 Task: Get directions from Jekyll Island, Georgia, United States to New Haven, Connecticut, United States  and reverse  starting point and destination and check the flight options
Action: Key pressed jekll<Key.space>island,<Key.space>georgia,<Key.space>united<Key.space>states<Key.enter>
Screenshot: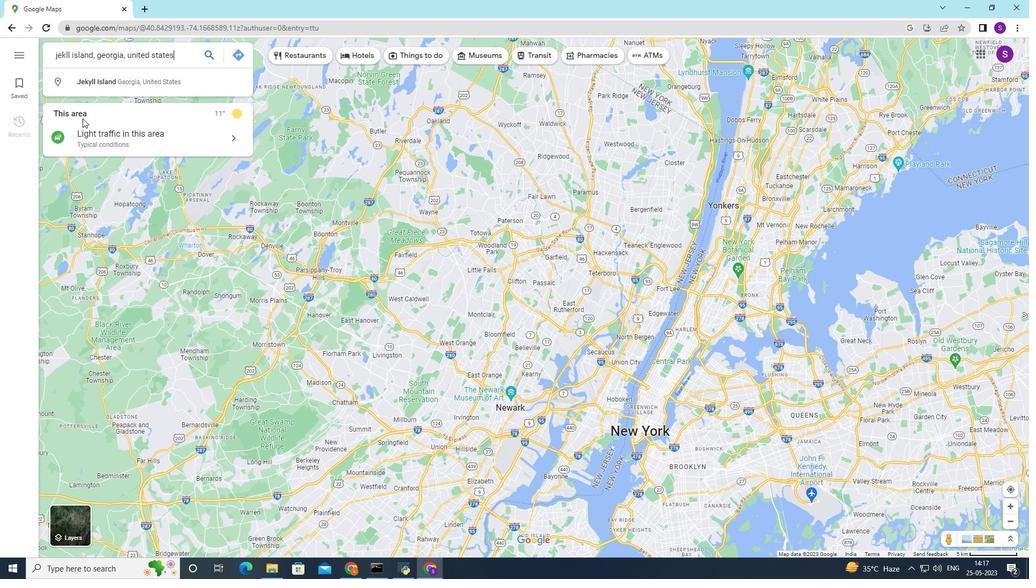 
Action: Mouse moved to (70, 270)
Screenshot: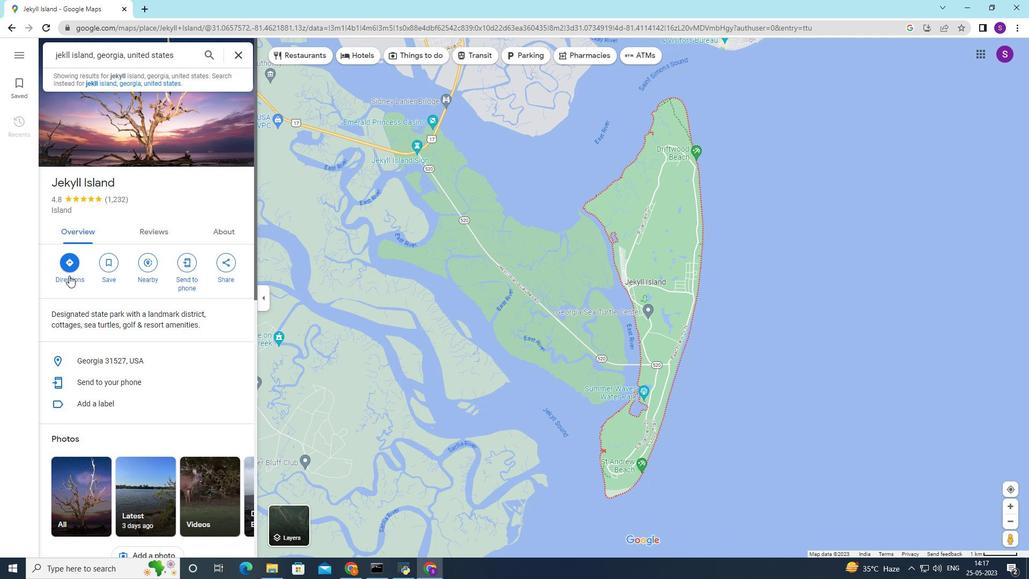 
Action: Mouse pressed left at (70, 270)
Screenshot: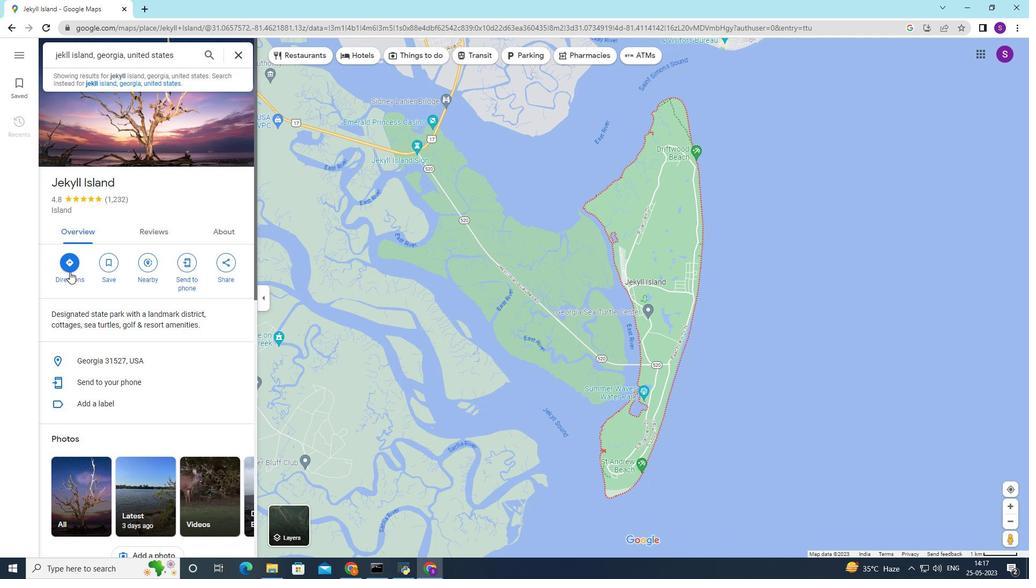 
Action: Mouse moved to (237, 102)
Screenshot: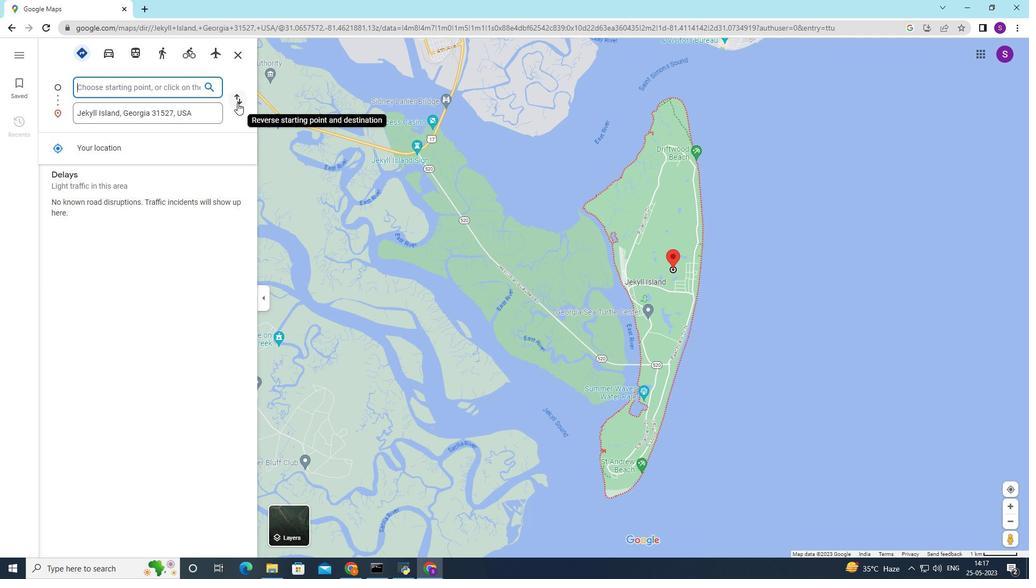 
Action: Mouse pressed left at (237, 102)
Screenshot: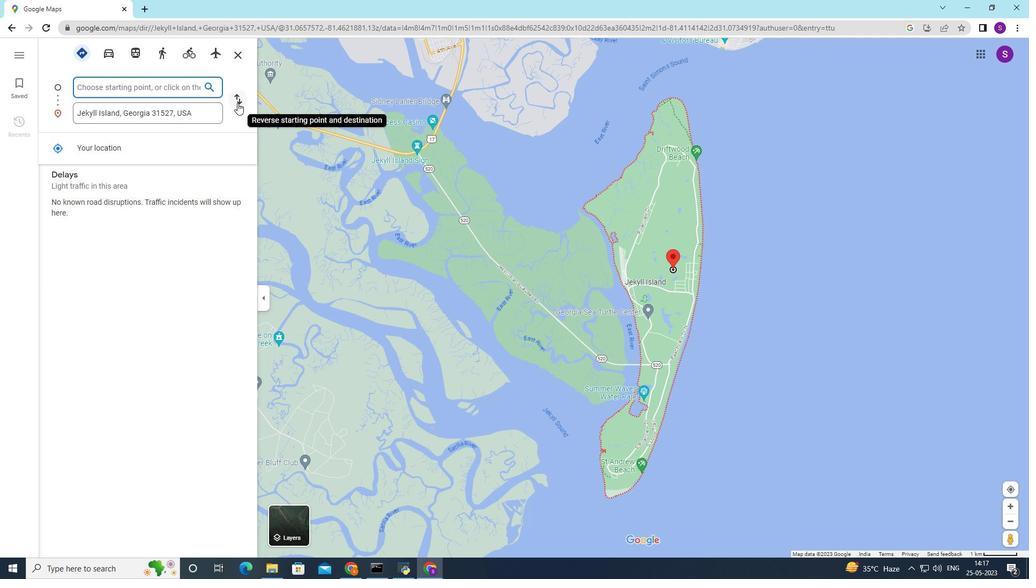 
Action: Mouse moved to (152, 104)
Screenshot: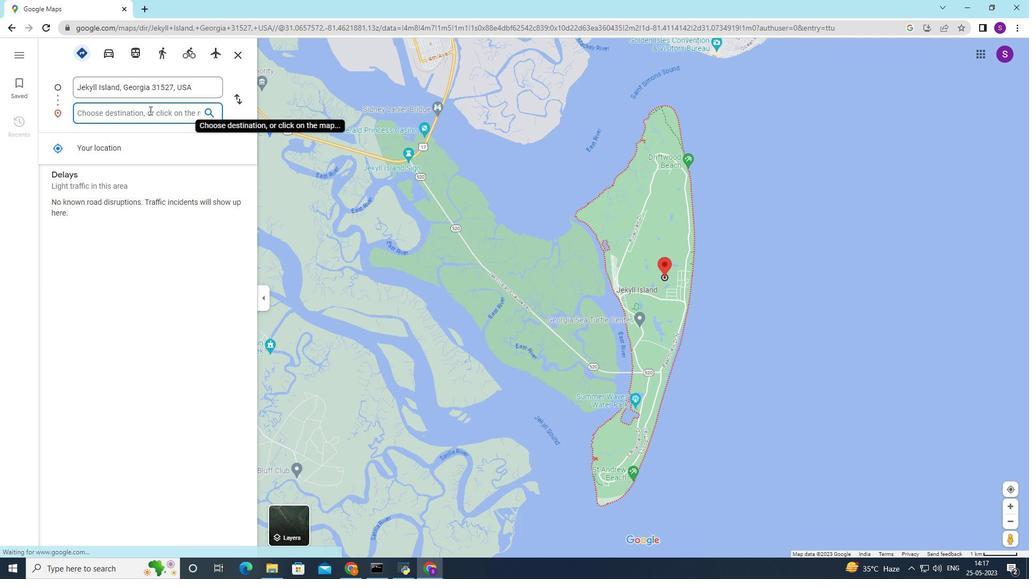 
Action: Key pressed new<Key.space>haven<Key.space>connecticut,<Key.space>uni
Screenshot: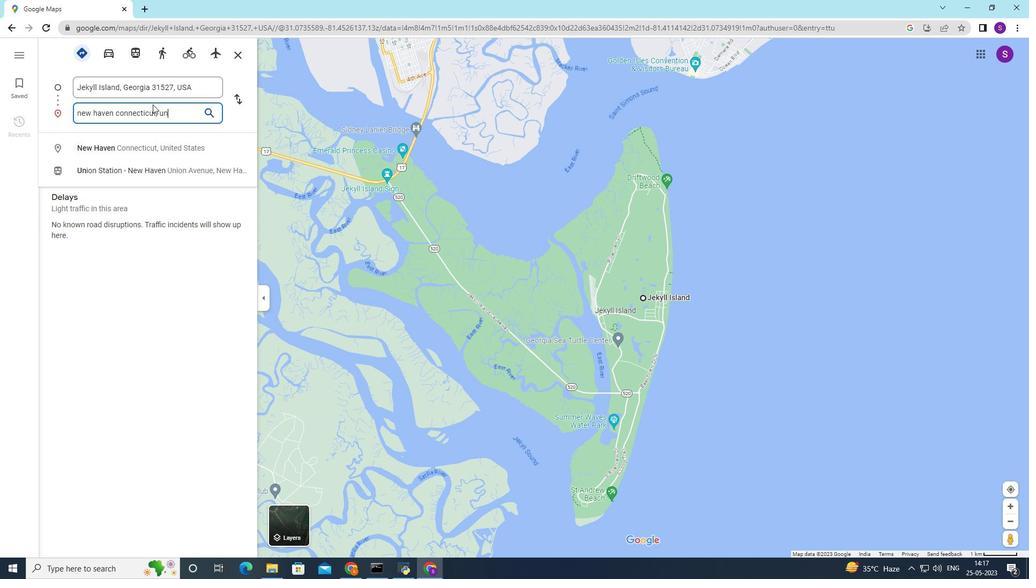 
Action: Mouse moved to (152, 104)
Screenshot: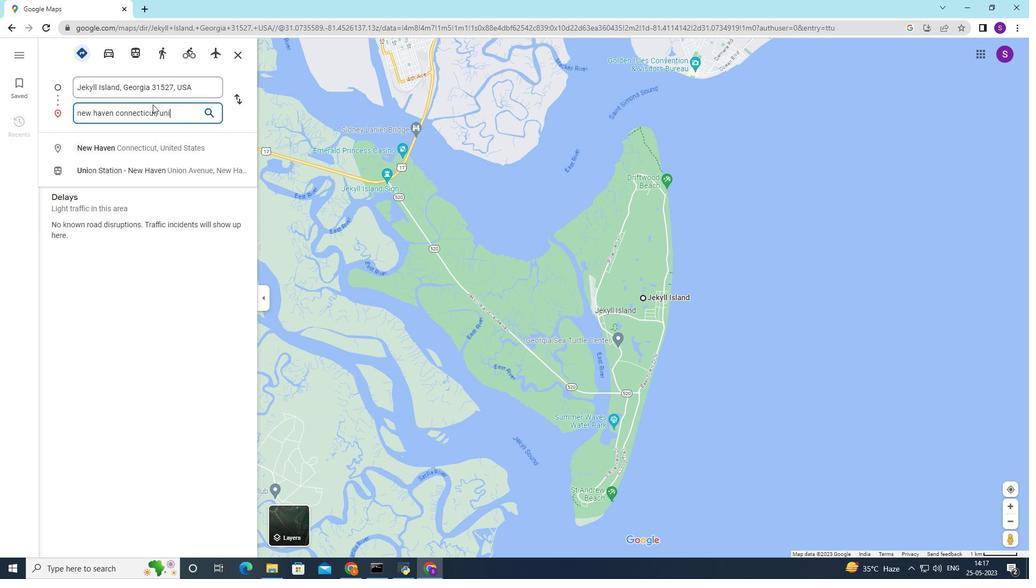
Action: Key pressed t
Screenshot: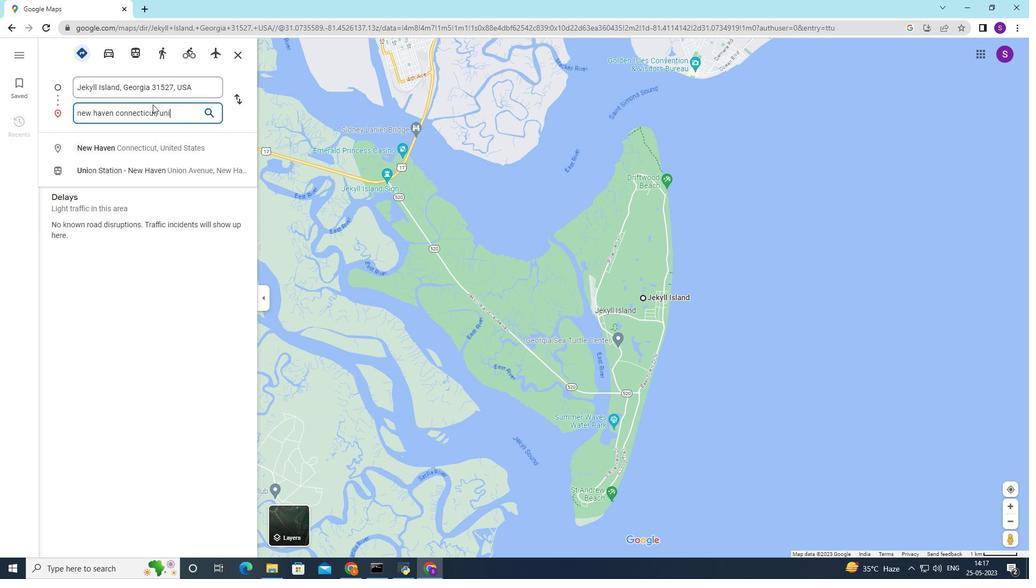 
Action: Mouse moved to (153, 103)
Screenshot: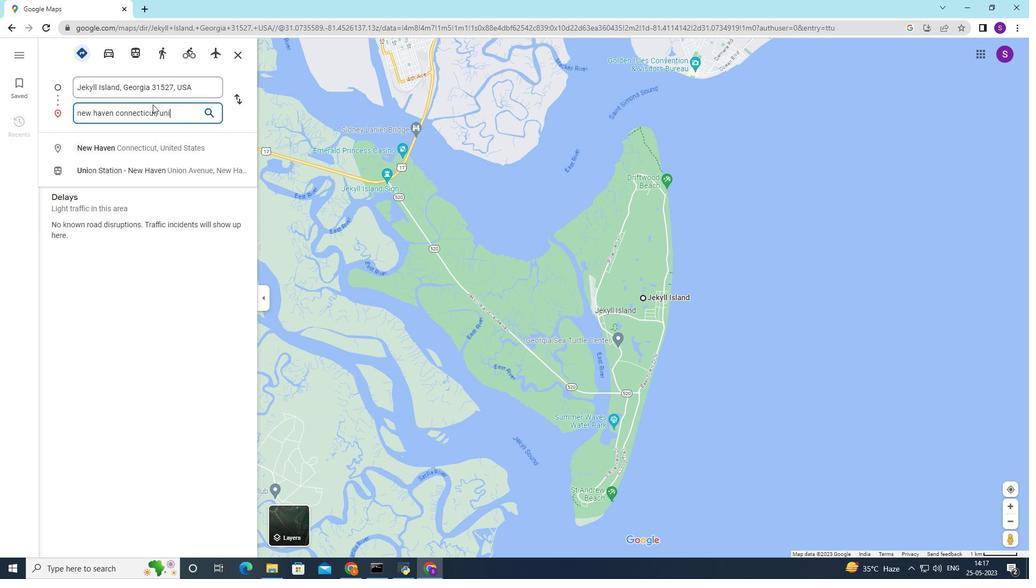 
Action: Key pressed e
Screenshot: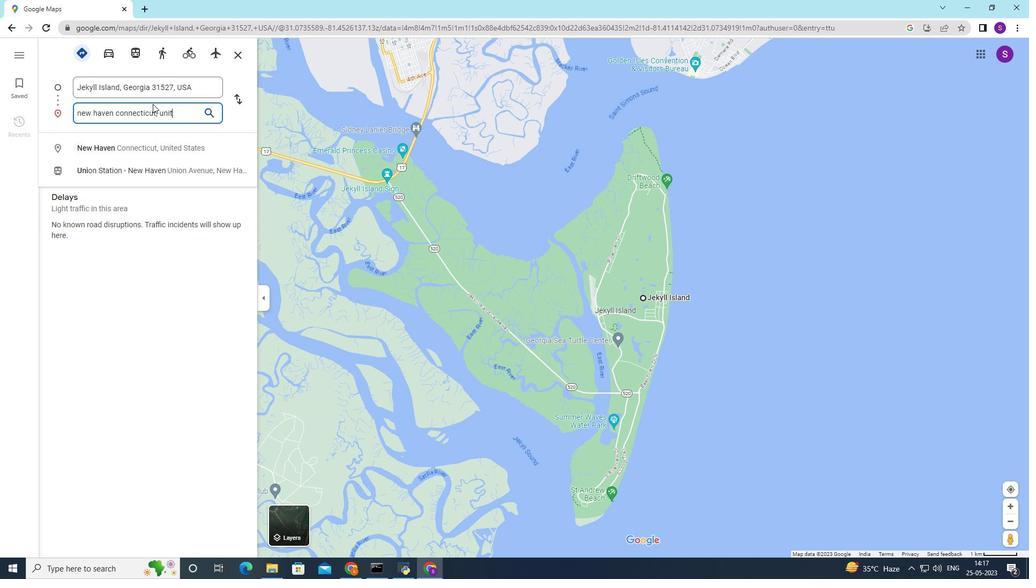 
Action: Mouse moved to (153, 103)
Screenshot: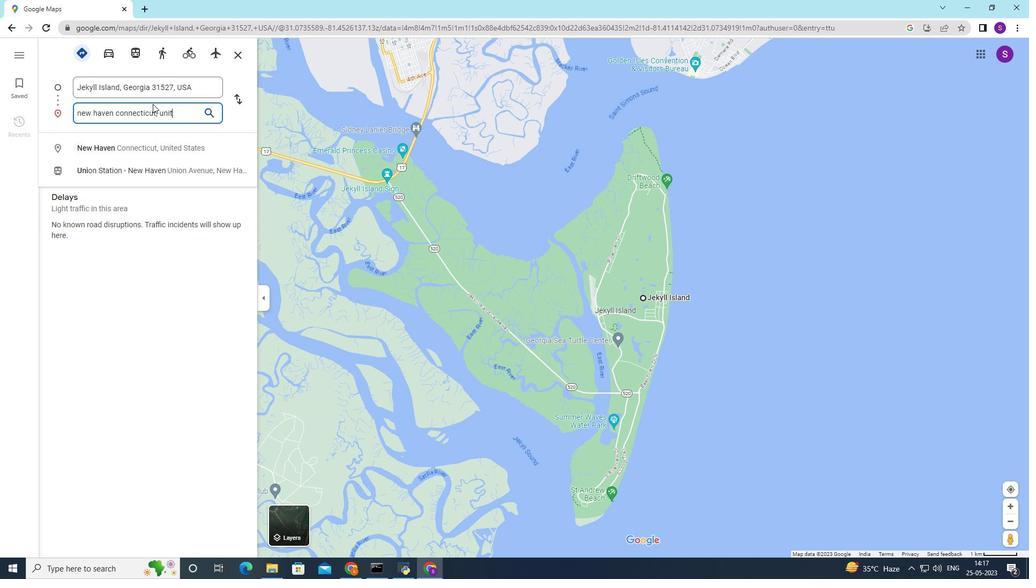 
Action: Key pressed d<Key.space>states<Key.enter>
Screenshot: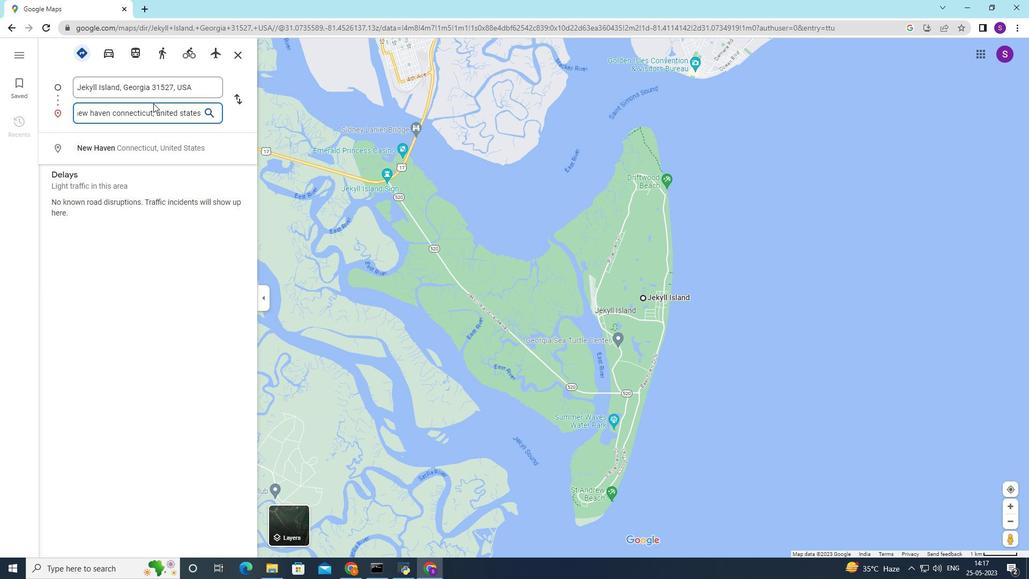 
Action: Mouse moved to (723, 226)
Screenshot: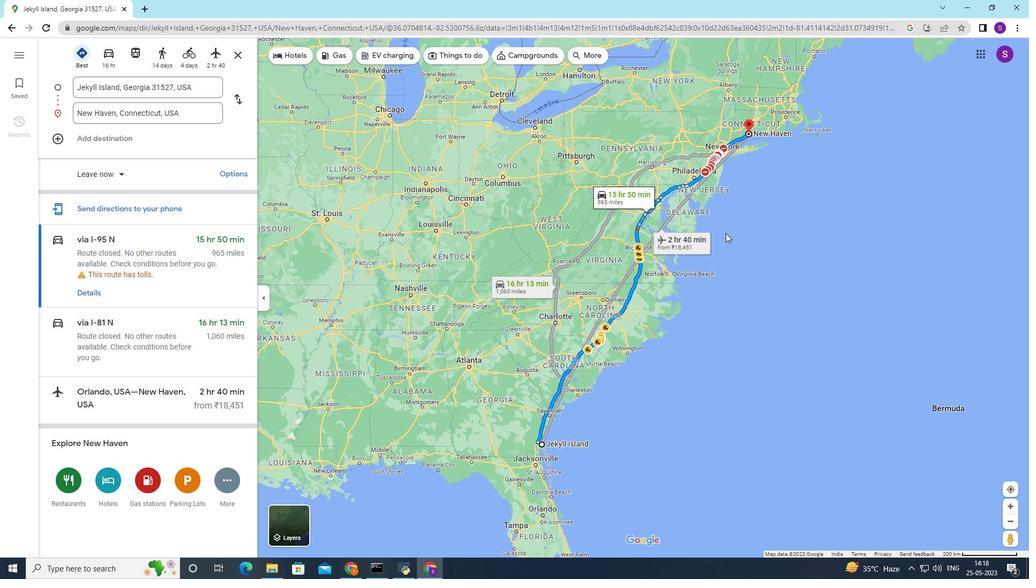 
Action: Mouse scrolled (723, 226) with delta (0, 0)
Screenshot: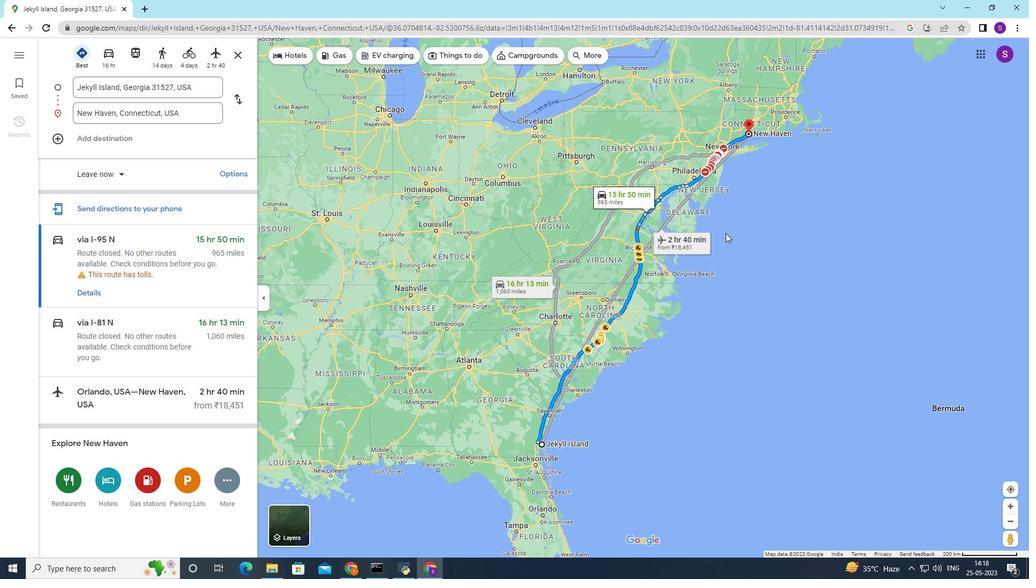 
Action: Mouse moved to (723, 226)
Screenshot: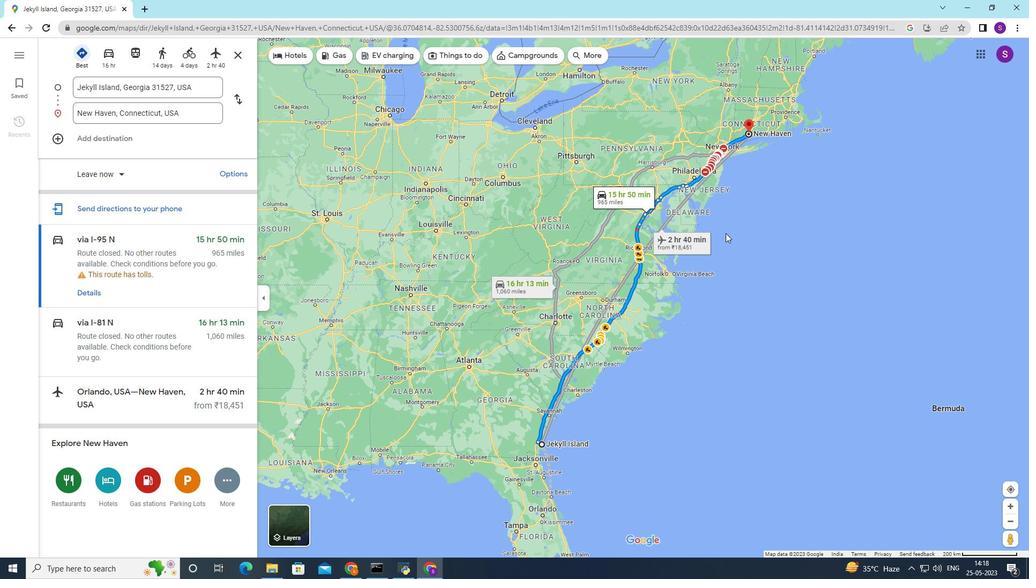 
Action: Mouse scrolled (723, 226) with delta (0, 0)
Screenshot: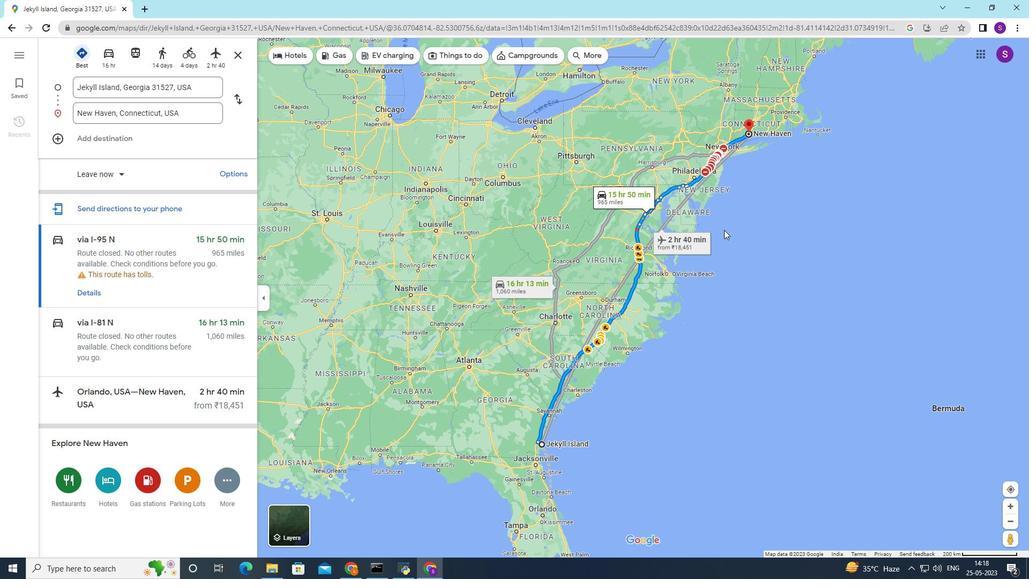 
Action: Mouse moved to (723, 225)
Screenshot: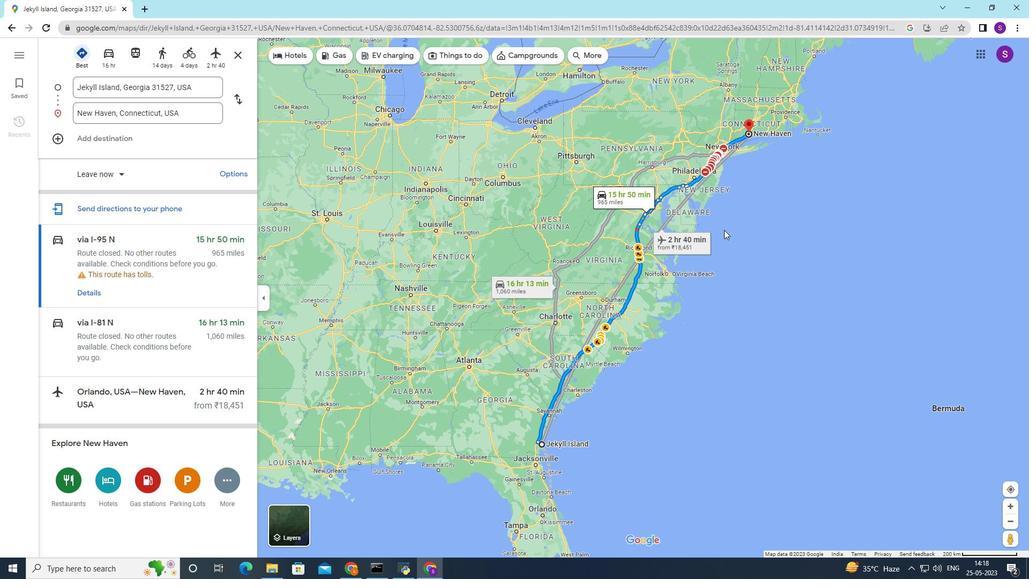 
Action: Mouse scrolled (723, 226) with delta (0, 0)
Screenshot: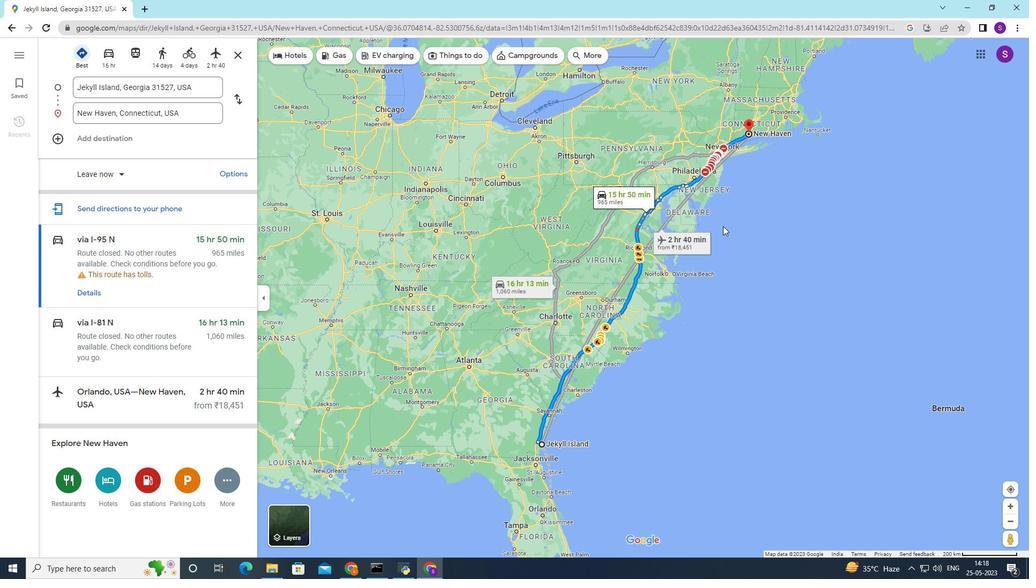 
Action: Mouse scrolled (723, 226) with delta (0, 0)
Screenshot: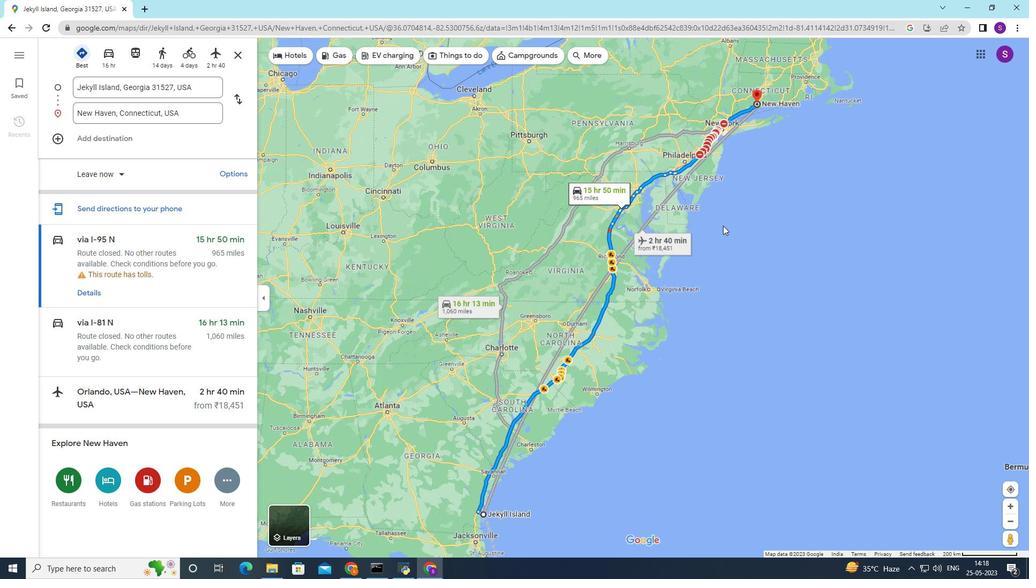 
Action: Mouse moved to (696, 167)
Screenshot: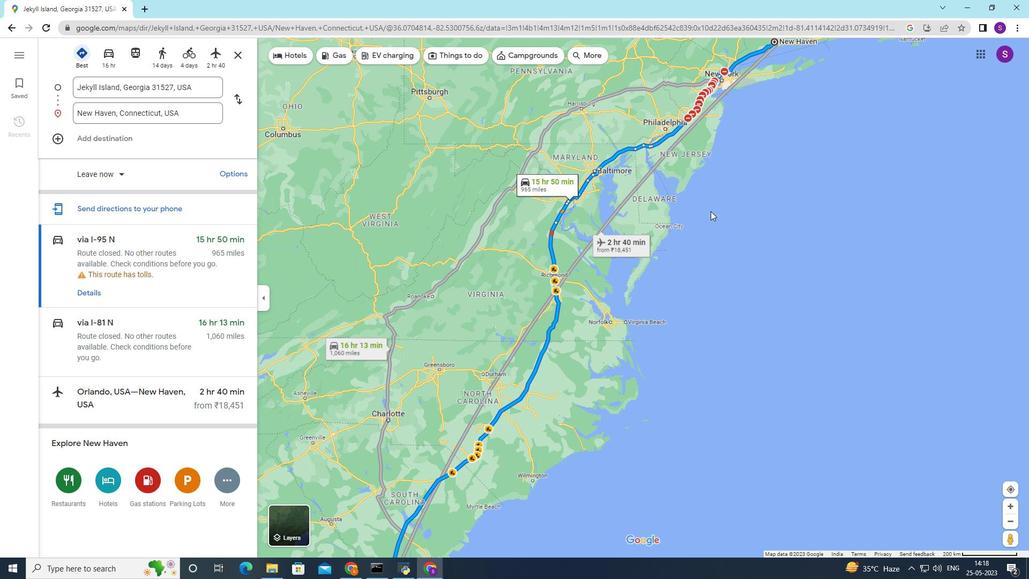 
Action: Mouse pressed left at (696, 167)
Screenshot: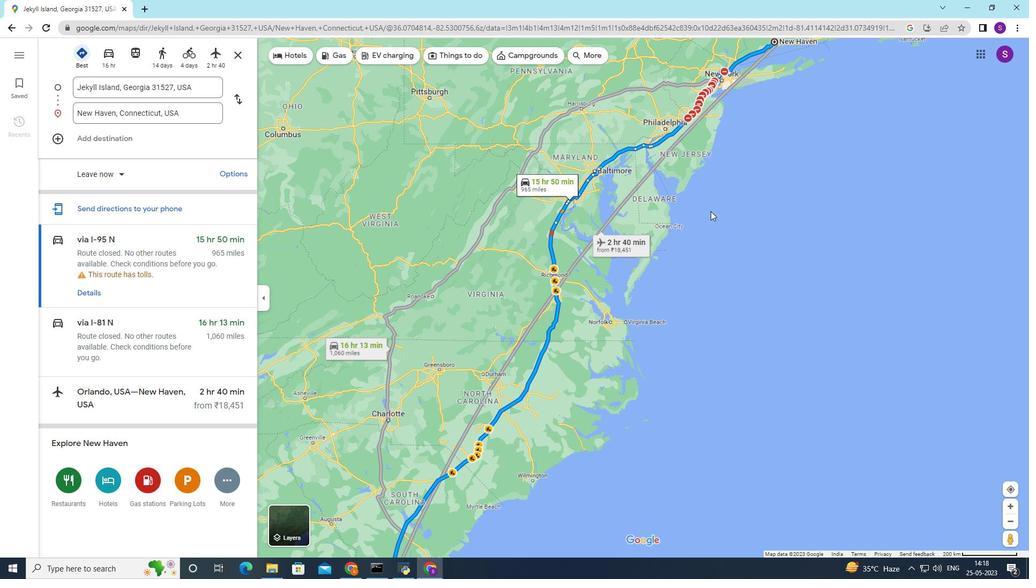 
Action: Mouse moved to (122, 279)
Screenshot: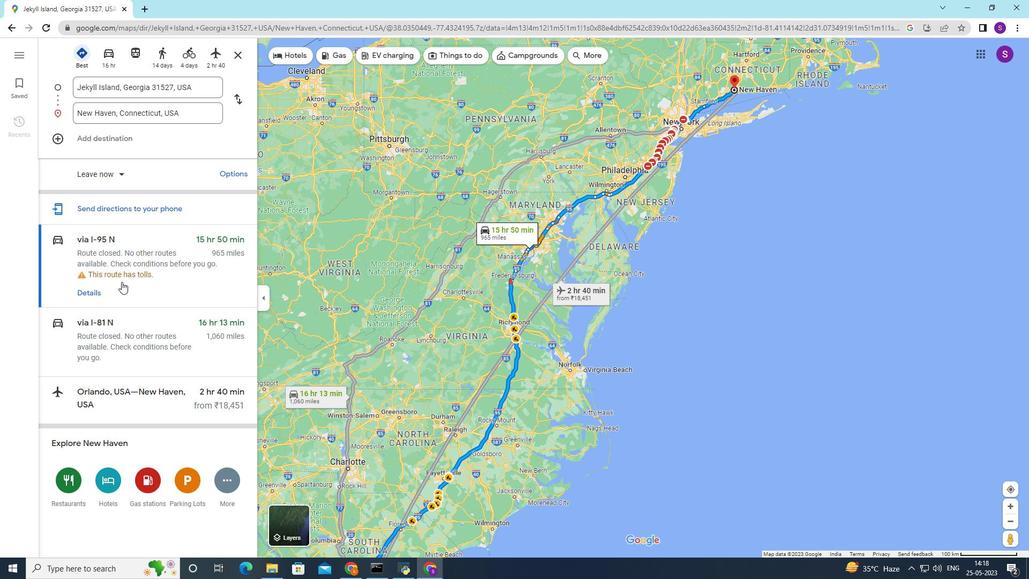 
Action: Mouse scrolled (122, 279) with delta (0, 0)
Screenshot: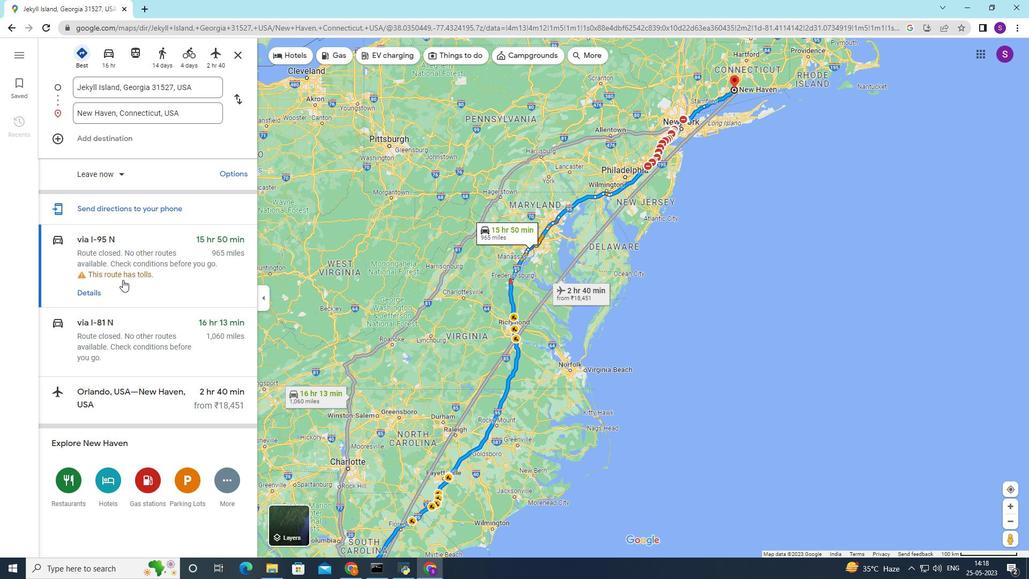 
Action: Mouse scrolled (122, 279) with delta (0, 0)
Screenshot: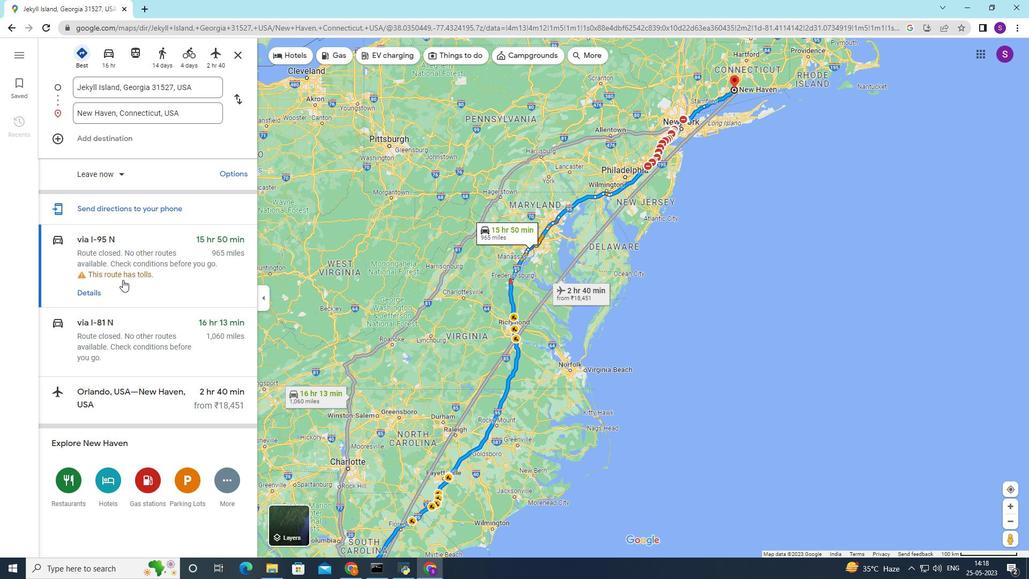 
Action: Mouse moved to (209, 57)
Screenshot: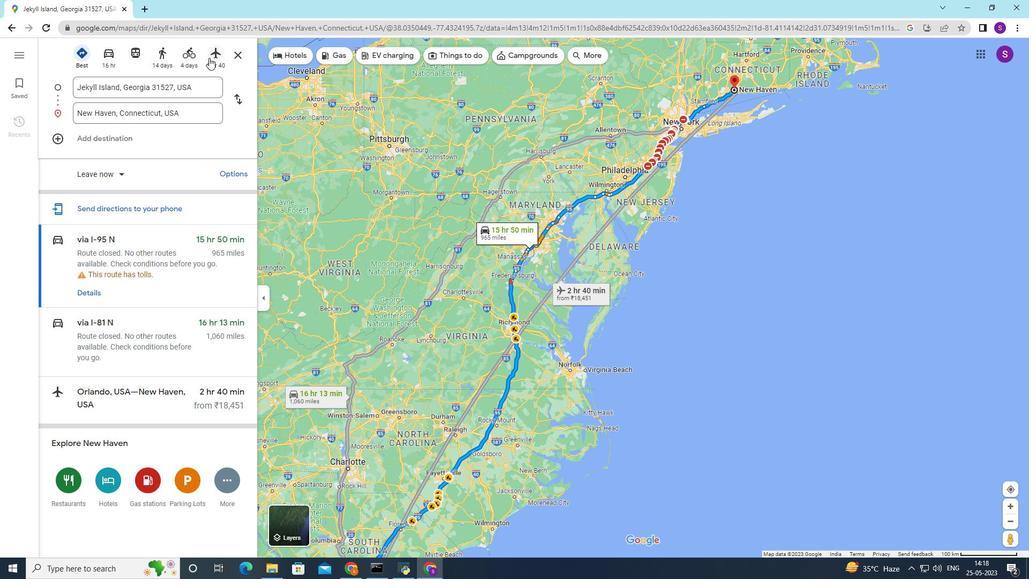 
Action: Mouse pressed left at (209, 57)
Screenshot: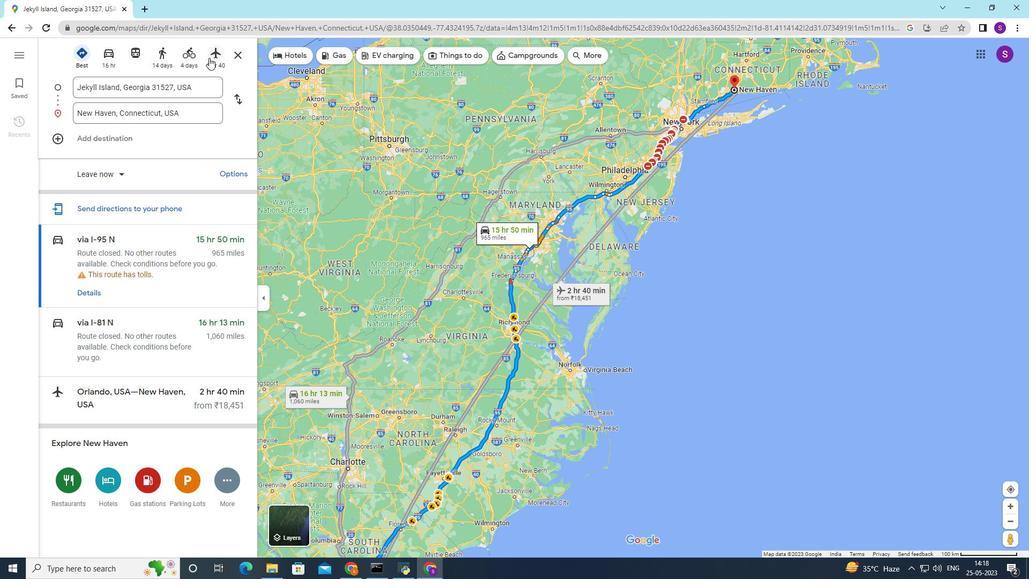 
Action: Mouse moved to (237, 101)
Screenshot: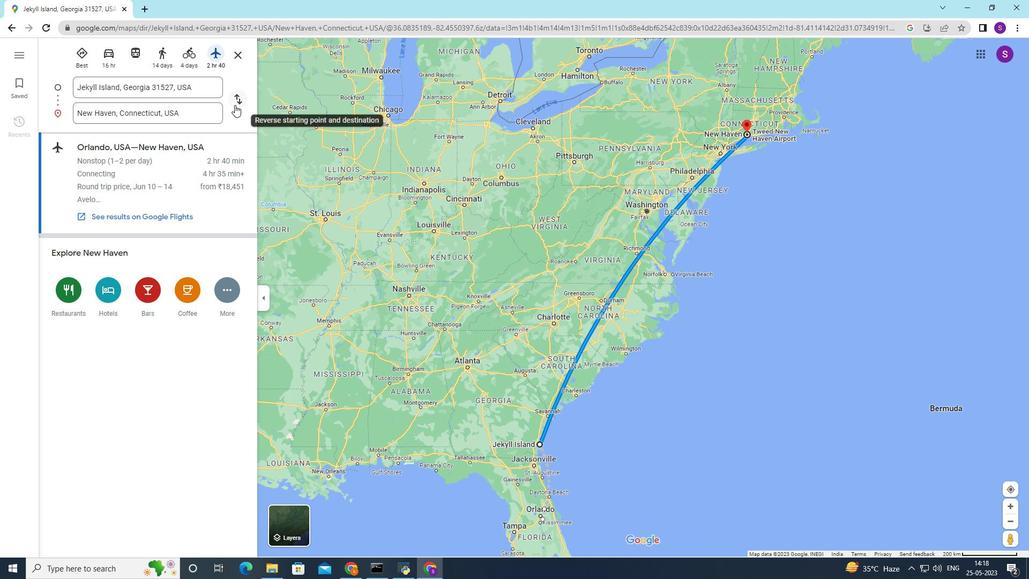 
Action: Mouse pressed left at (237, 101)
Screenshot: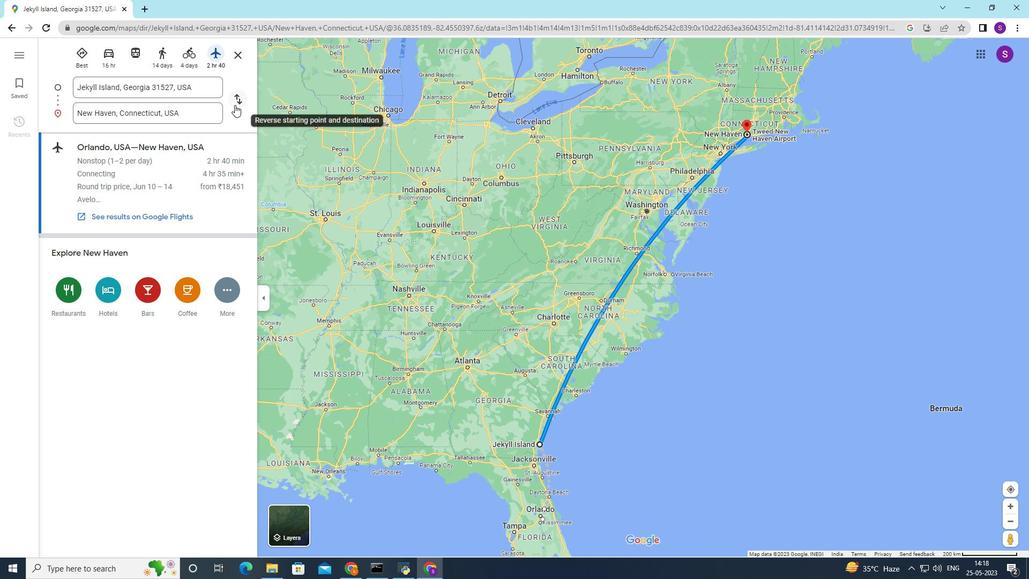 
Action: Mouse moved to (202, 176)
Screenshot: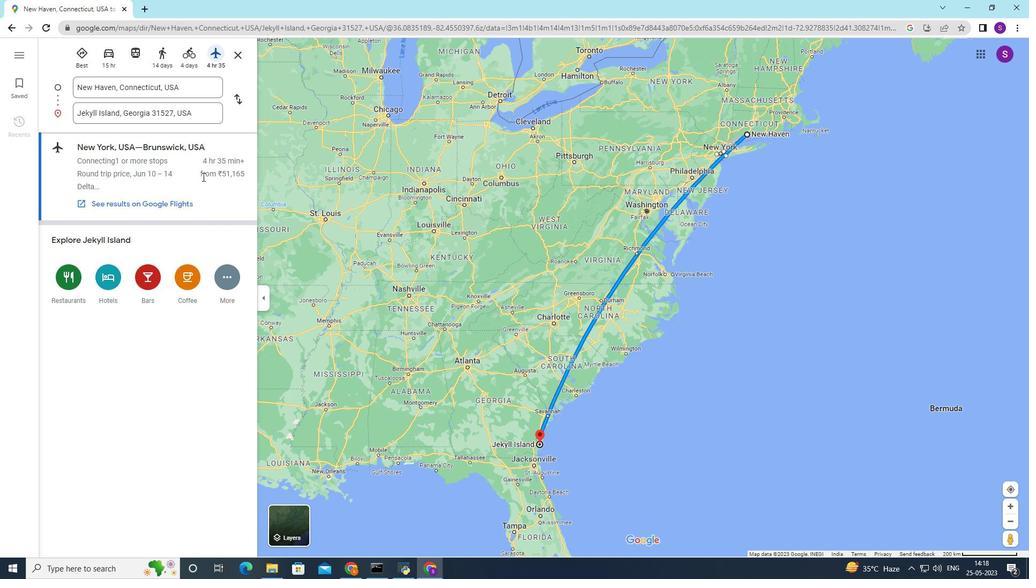 
Action: Mouse pressed left at (202, 176)
Screenshot: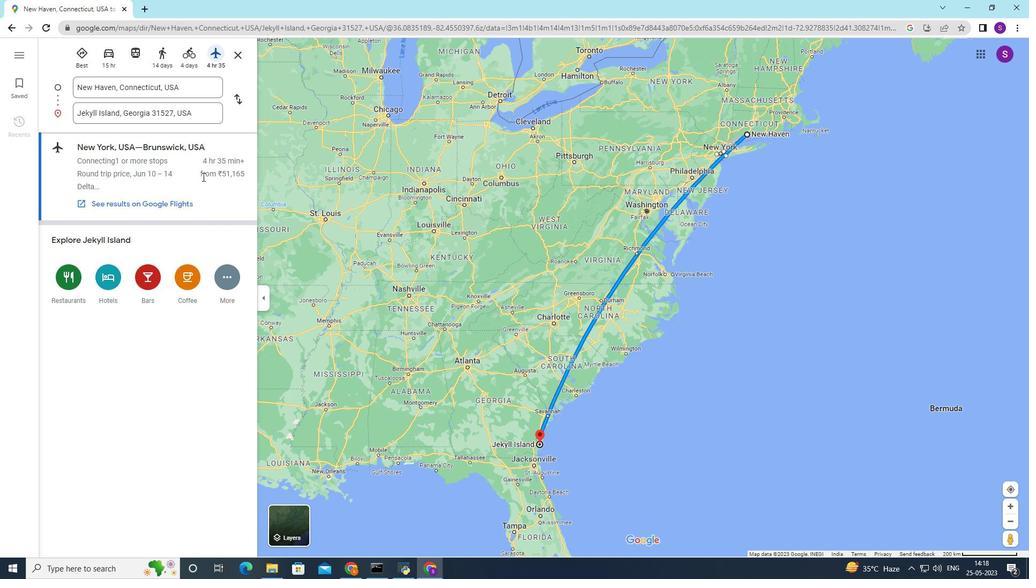 
Action: Mouse moved to (60, 147)
Screenshot: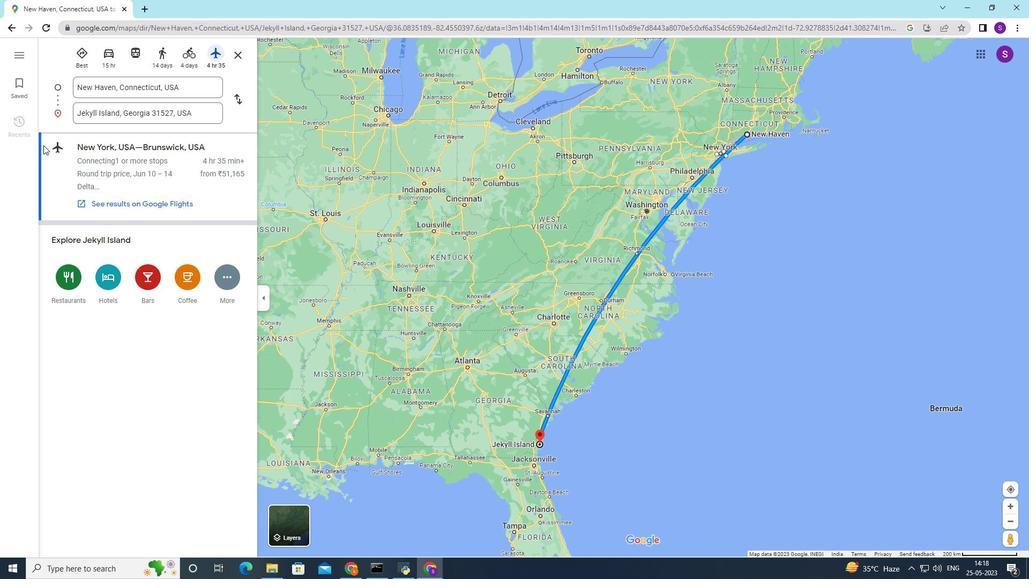 
Action: Mouse pressed left at (60, 147)
Screenshot: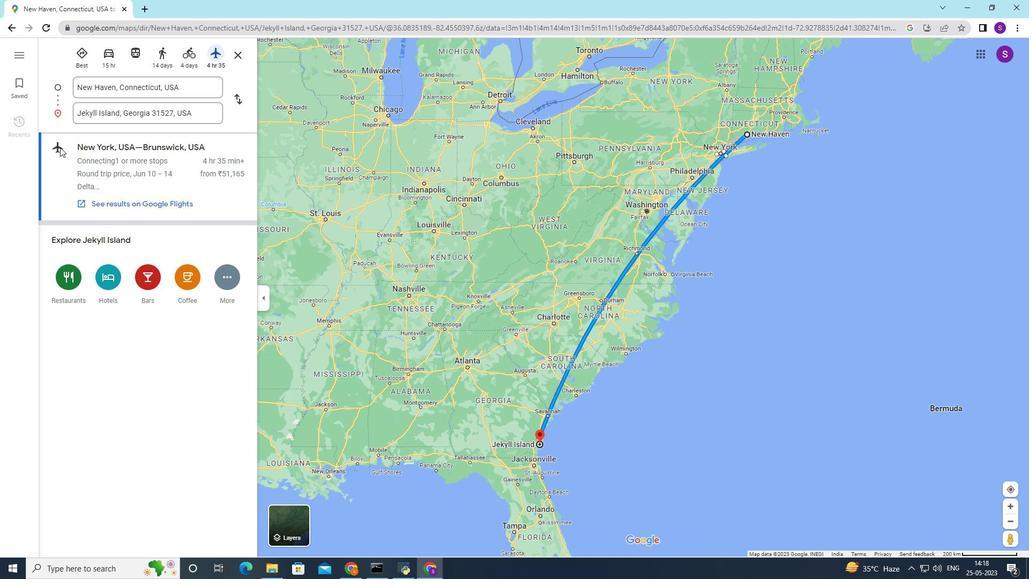 
Action: Mouse moved to (152, 182)
Screenshot: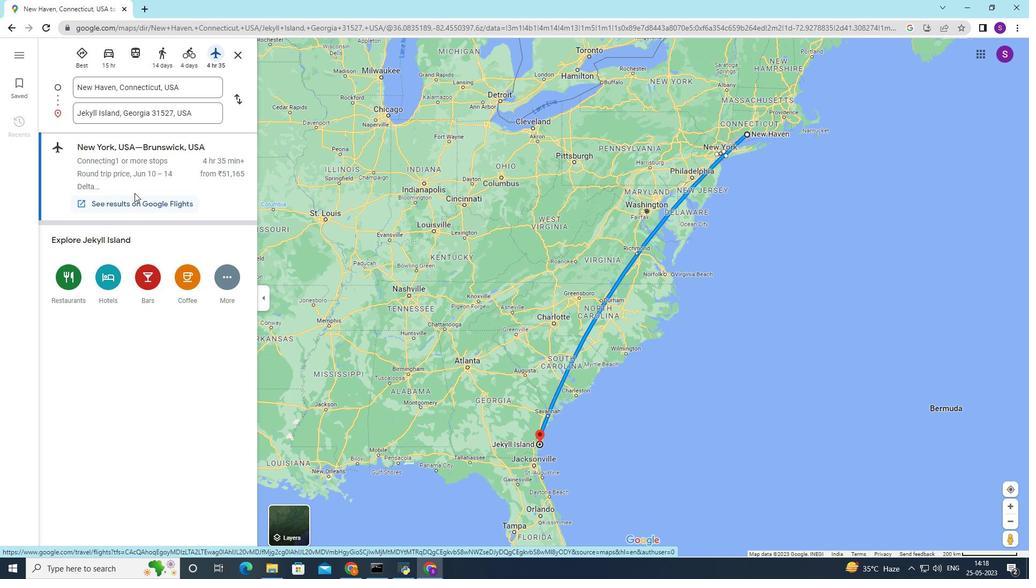 
Action: Mouse scrolled (152, 182) with delta (0, 0)
Screenshot: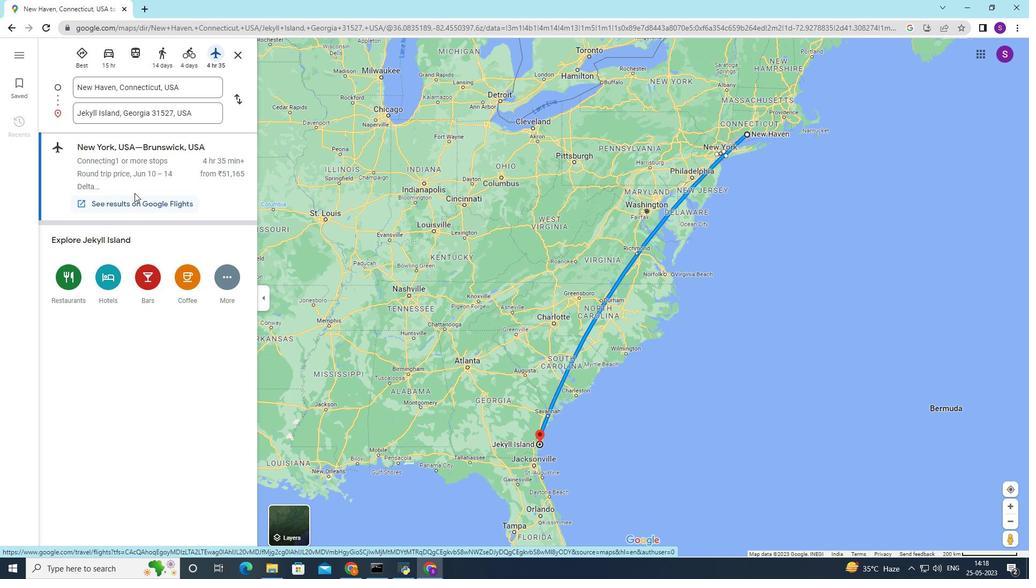 
Action: Mouse scrolled (152, 182) with delta (0, 0)
Screenshot: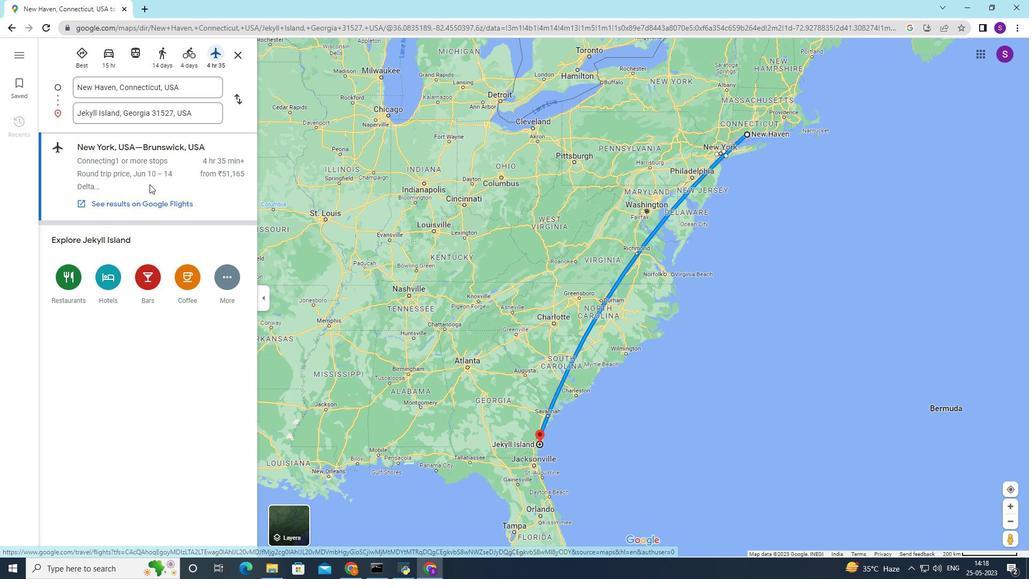 
Action: Mouse moved to (151, 187)
Screenshot: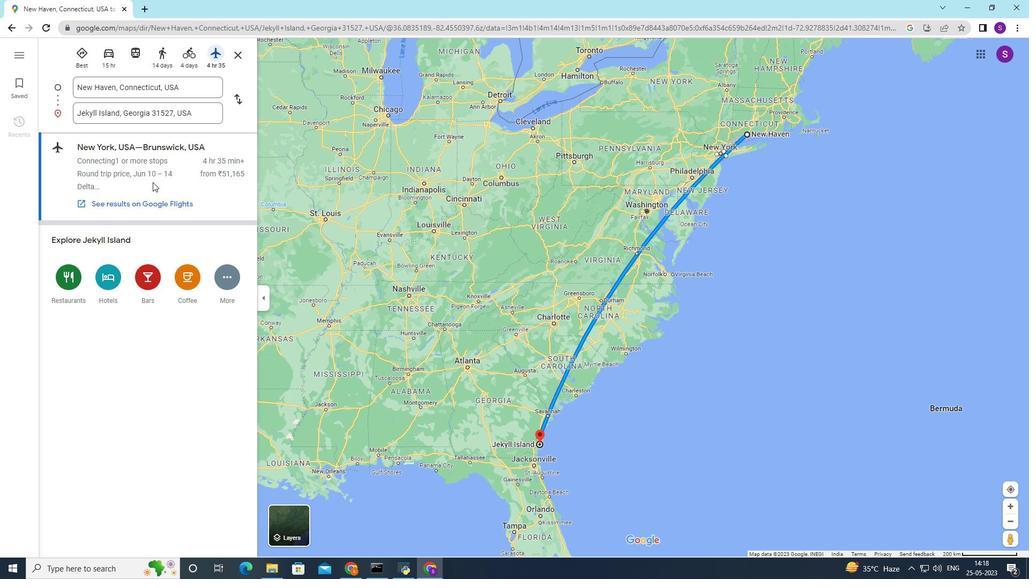 
Action: Mouse scrolled (151, 186) with delta (0, 0)
Screenshot: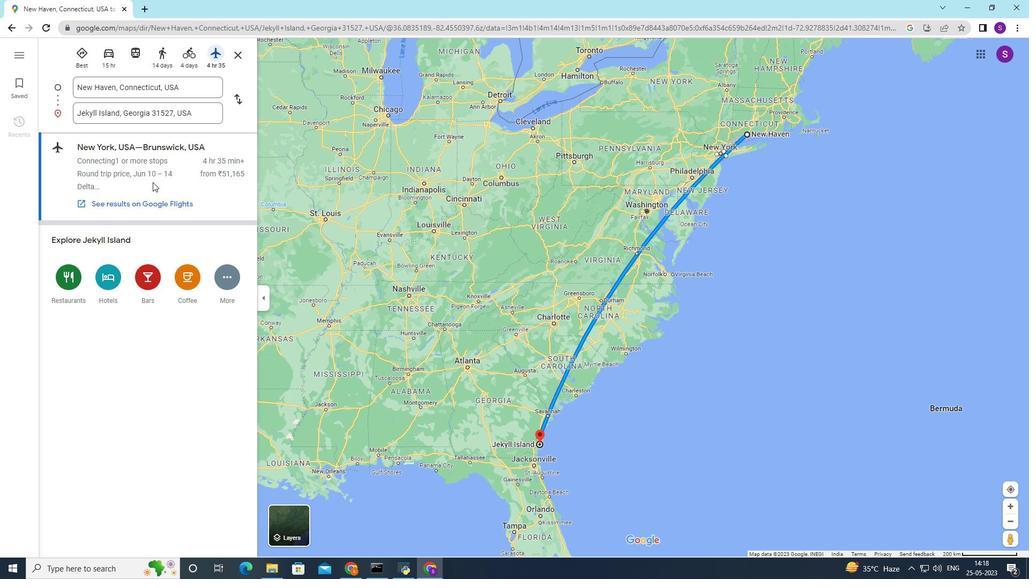 
Action: Mouse moved to (151, 190)
Screenshot: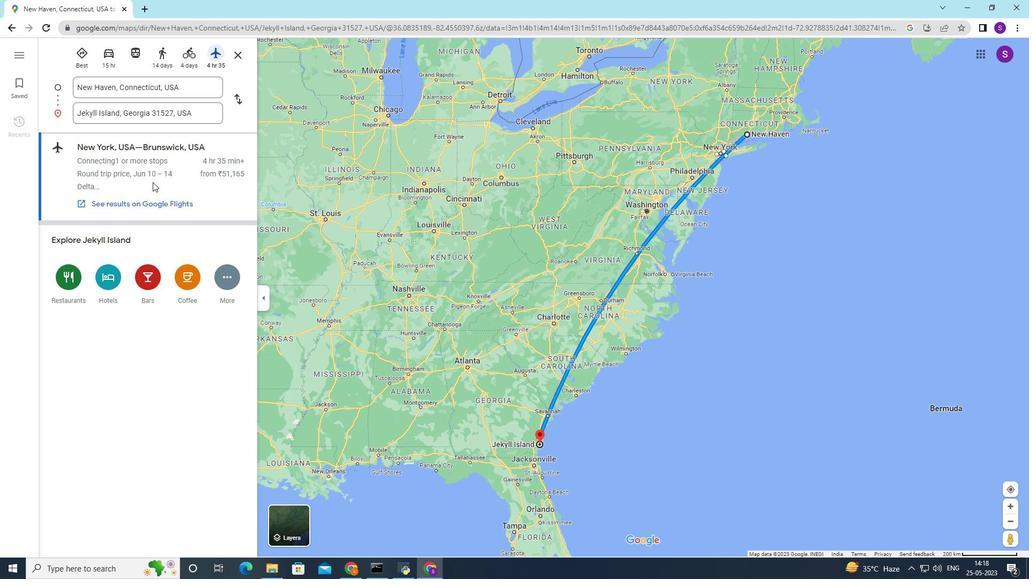 
Action: Mouse scrolled (151, 190) with delta (0, 0)
Screenshot: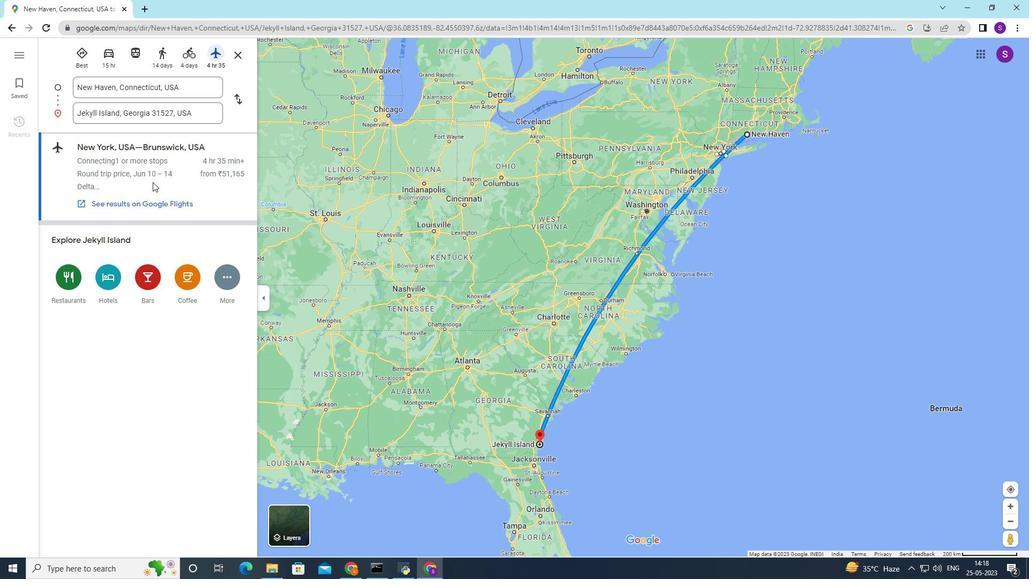 
Action: Mouse moved to (130, 157)
Screenshot: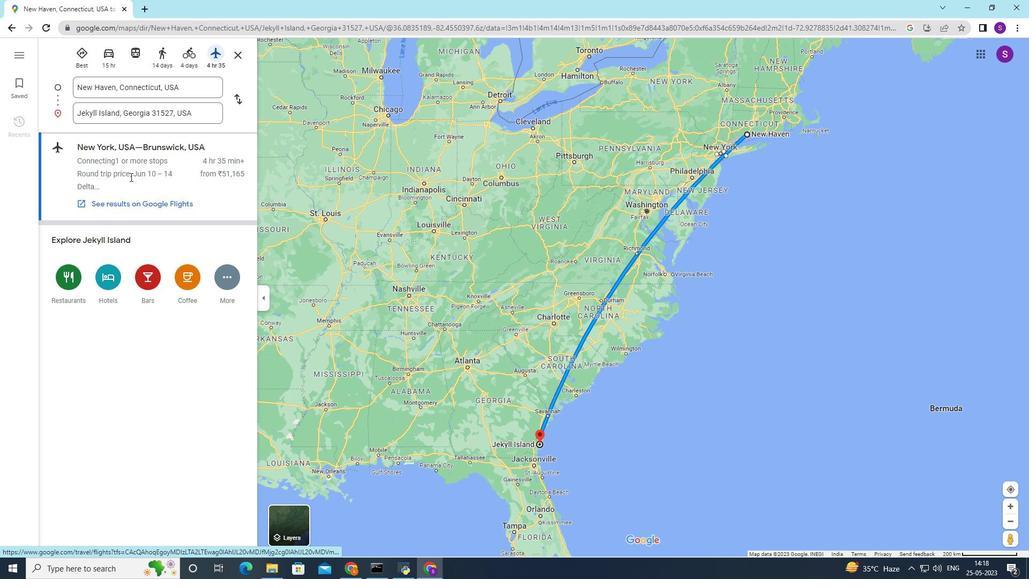 
Action: Mouse pressed left at (130, 157)
Screenshot: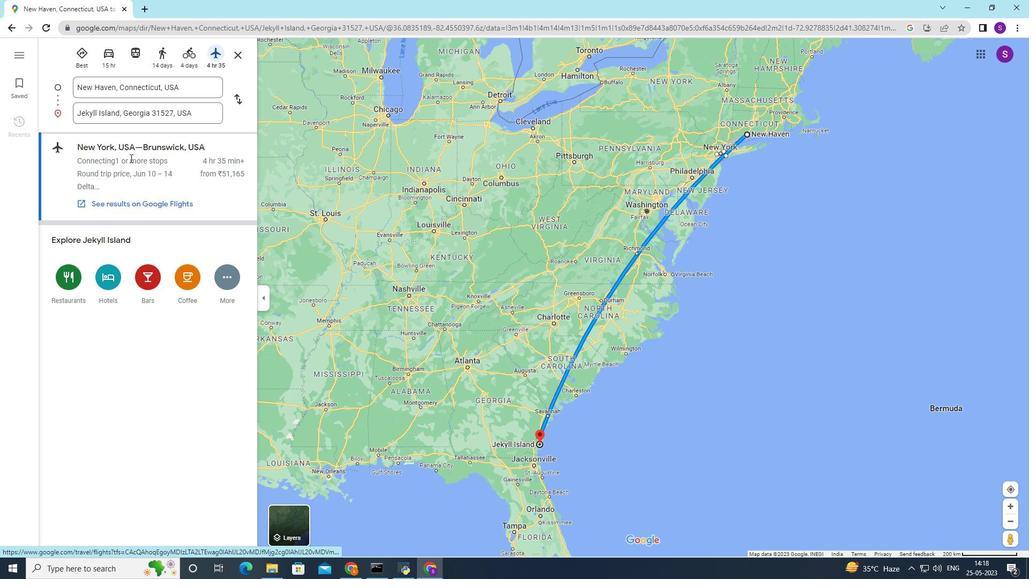 
Action: Mouse moved to (198, 163)
Screenshot: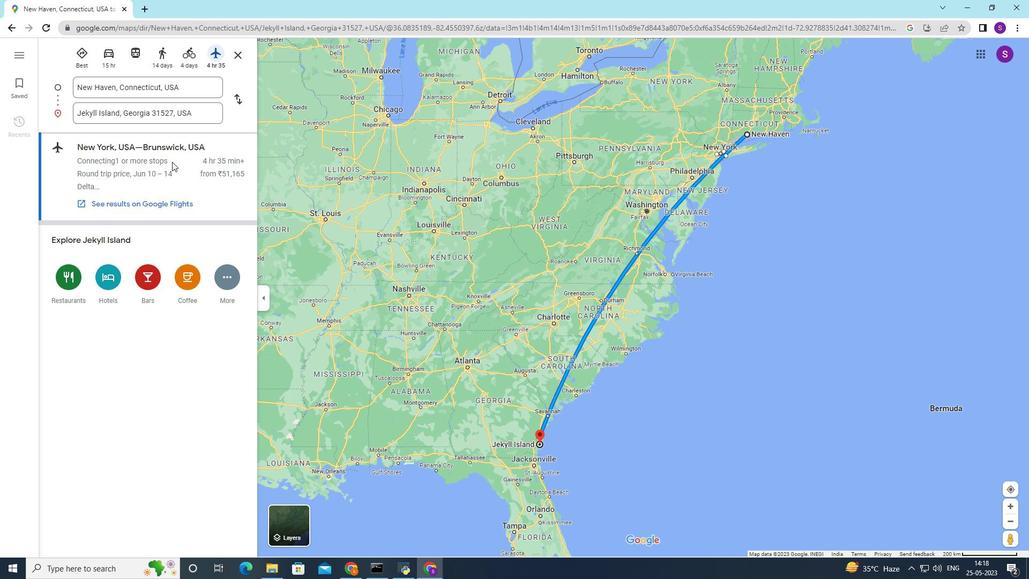 
Action: Mouse pressed left at (198, 163)
Screenshot: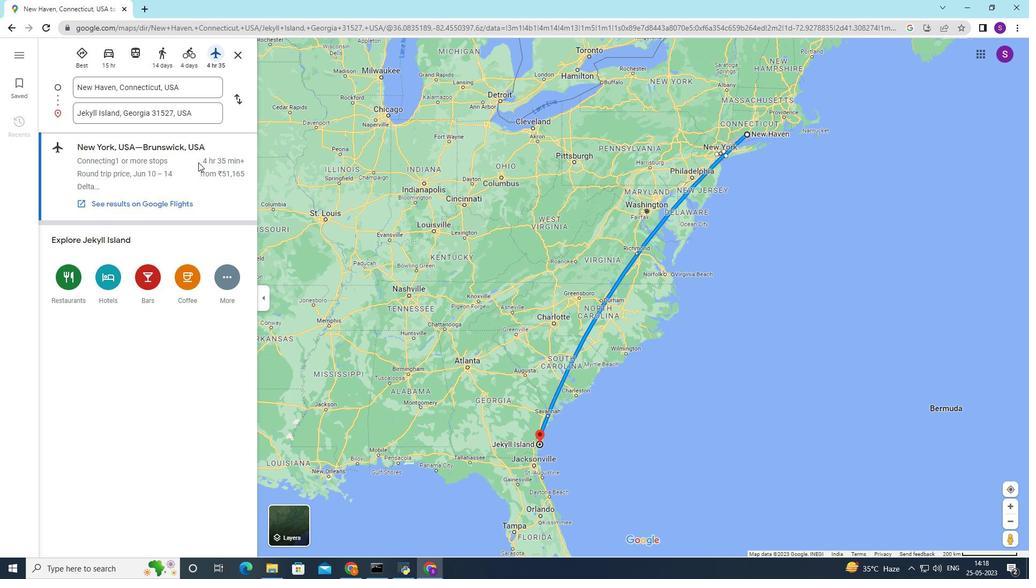 
Action: Mouse moved to (209, 152)
Screenshot: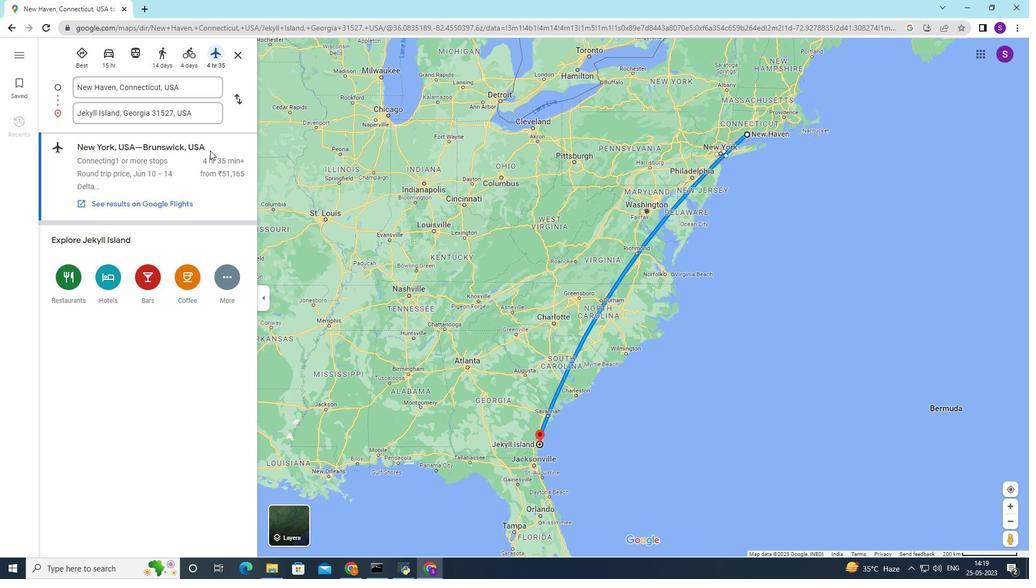 
